 Task: Create a sub task Release to Production / Go Live for the task  Develop a new online tool for online volunteer sign-ups in the project Brighten , assign it to team member softage.5@softage.net and update the status of the sub task to  Completed , set the priority of the sub task to High
Action: Mouse moved to (480, 252)
Screenshot: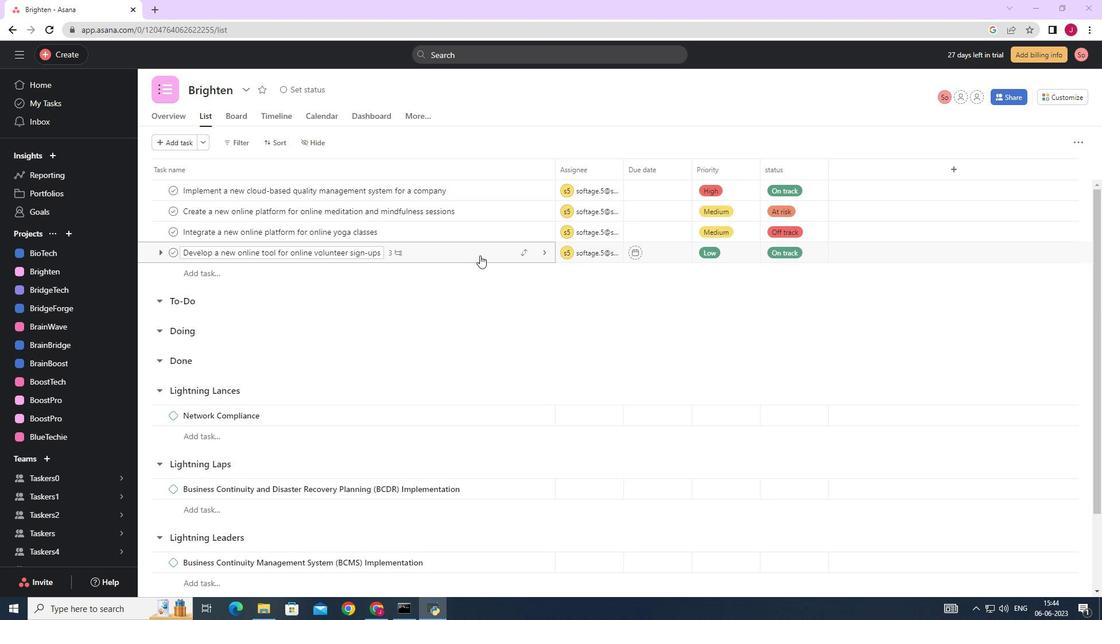 
Action: Mouse pressed left at (480, 252)
Screenshot: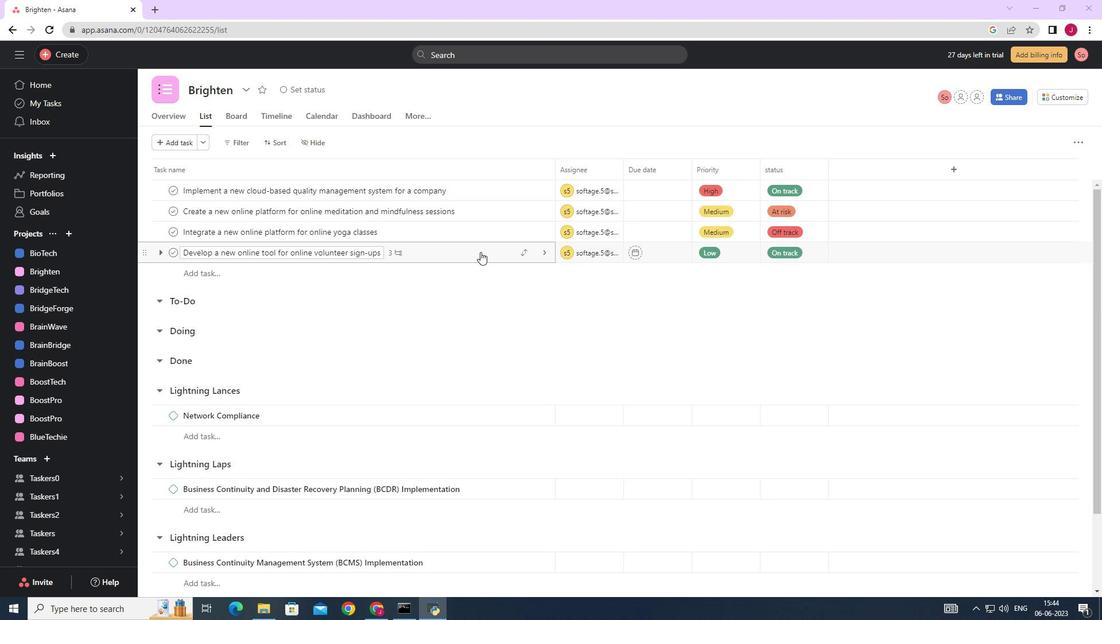 
Action: Mouse moved to (821, 345)
Screenshot: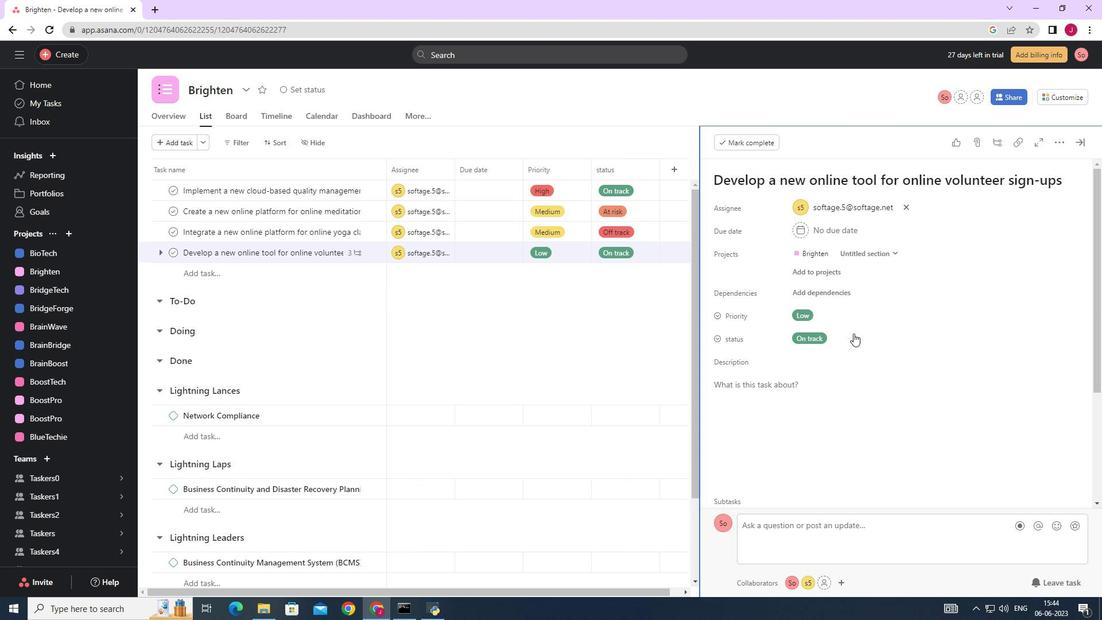 
Action: Mouse scrolled (821, 344) with delta (0, 0)
Screenshot: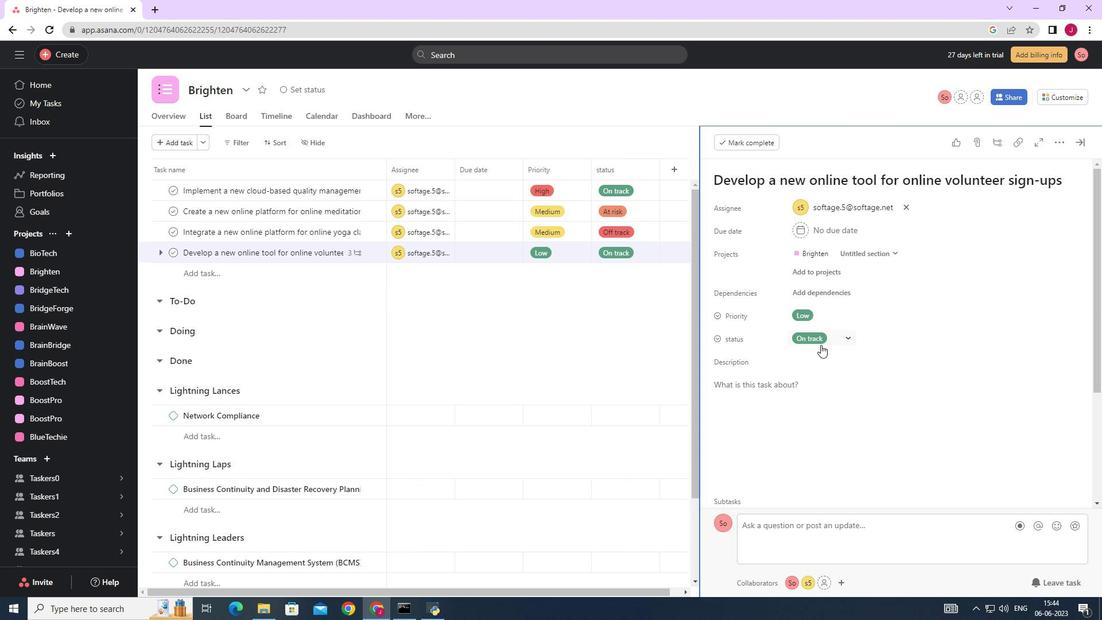 
Action: Mouse scrolled (821, 344) with delta (0, 0)
Screenshot: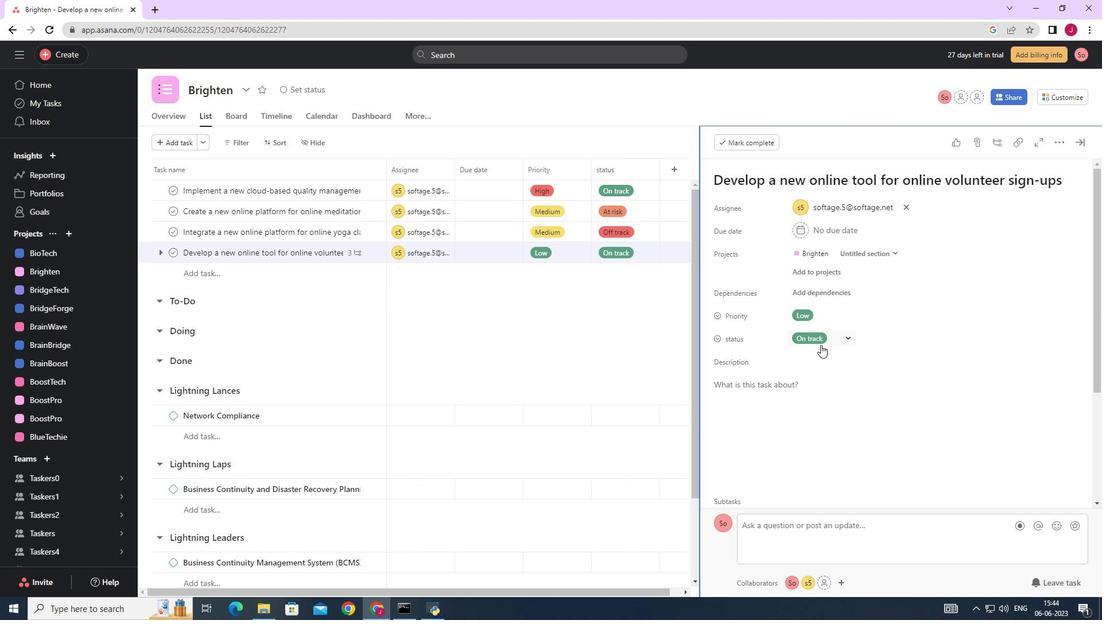 
Action: Mouse scrolled (821, 344) with delta (0, 0)
Screenshot: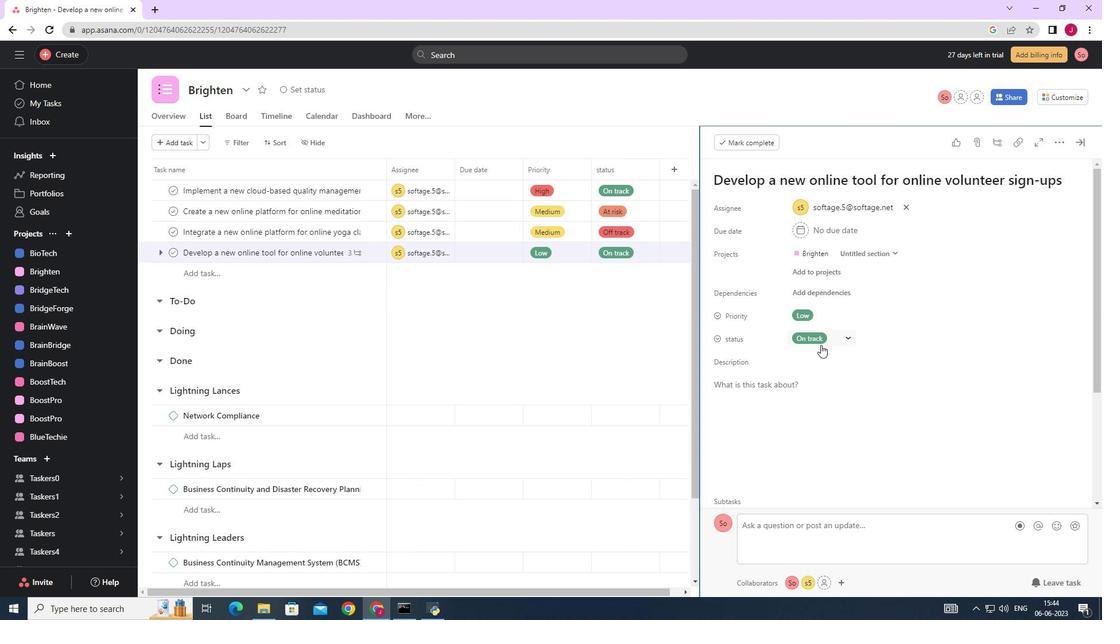 
Action: Mouse scrolled (821, 344) with delta (0, 0)
Screenshot: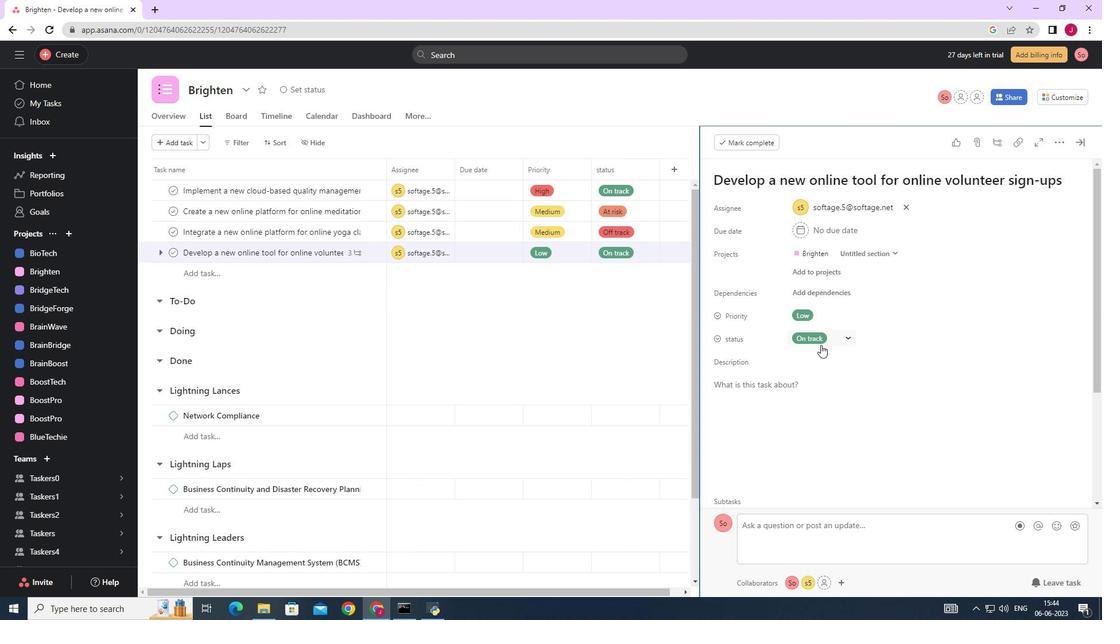 
Action: Mouse scrolled (821, 344) with delta (0, 0)
Screenshot: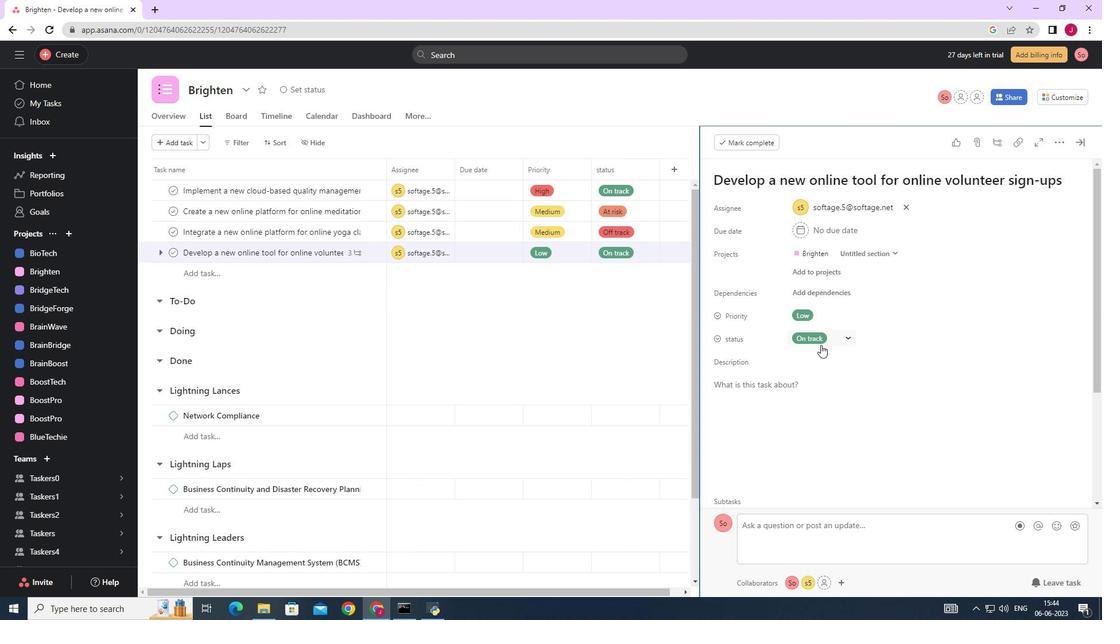 
Action: Mouse scrolled (821, 344) with delta (0, 0)
Screenshot: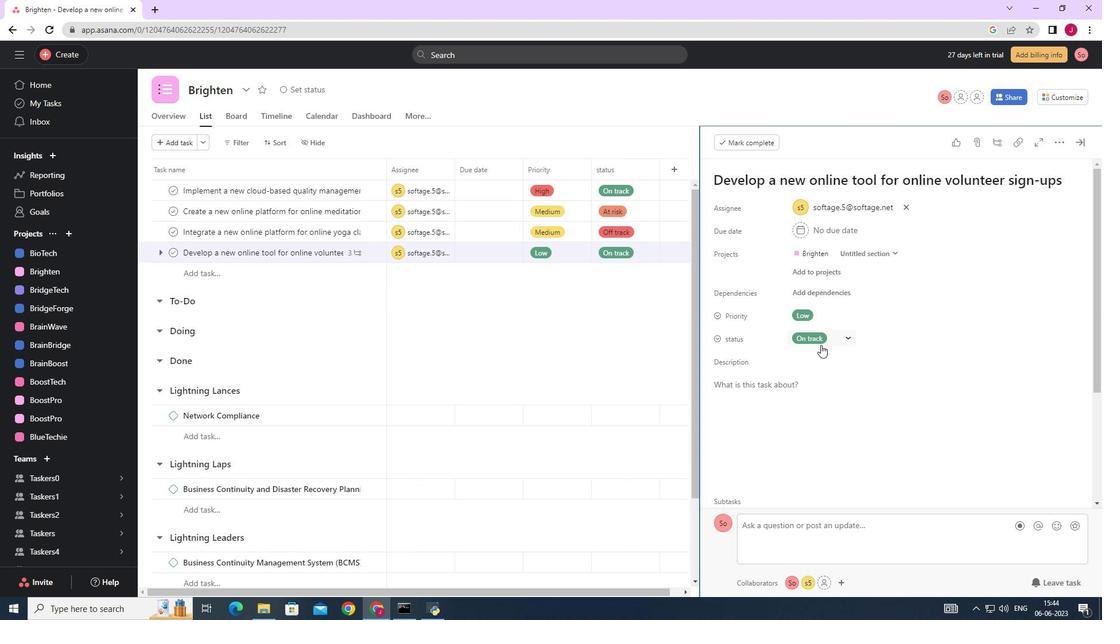 
Action: Mouse moved to (744, 416)
Screenshot: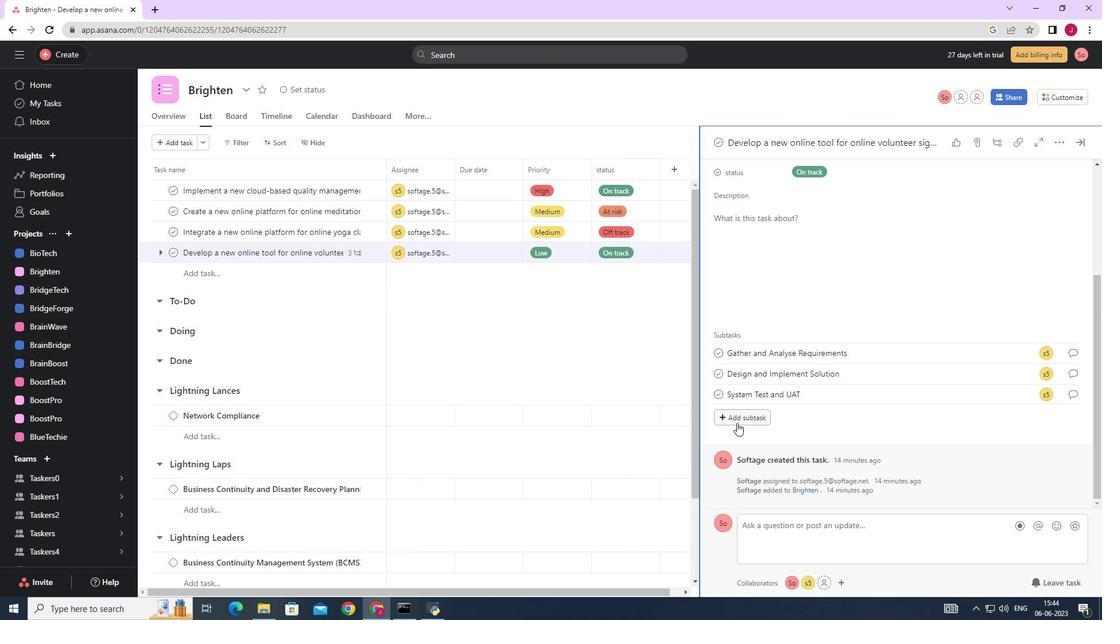 
Action: Mouse pressed left at (744, 416)
Screenshot: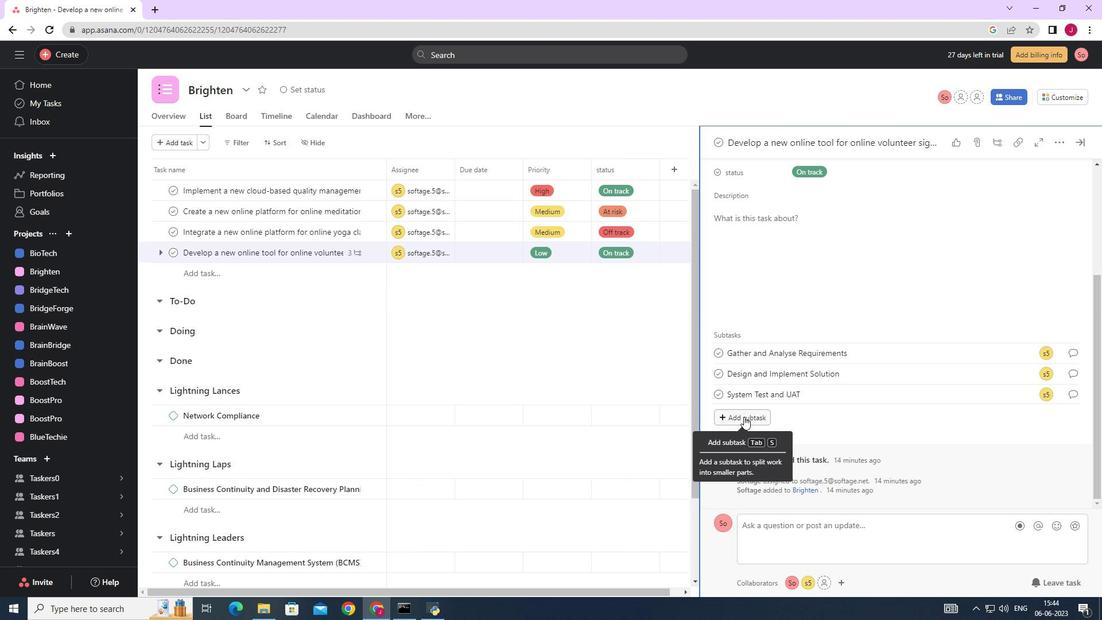 
Action: Key pressed <Key.caps_lock><Key.caps_lock>r<Key.caps_lock>ELEASE<Key.space>TO<Key.space>PRODUCTION<Key.space>/<Key.space><Key.caps_lock>g<Key.caps_lock>O<Key.space><Key.caps_lock>l<Key.caps_lock>IVE
Screenshot: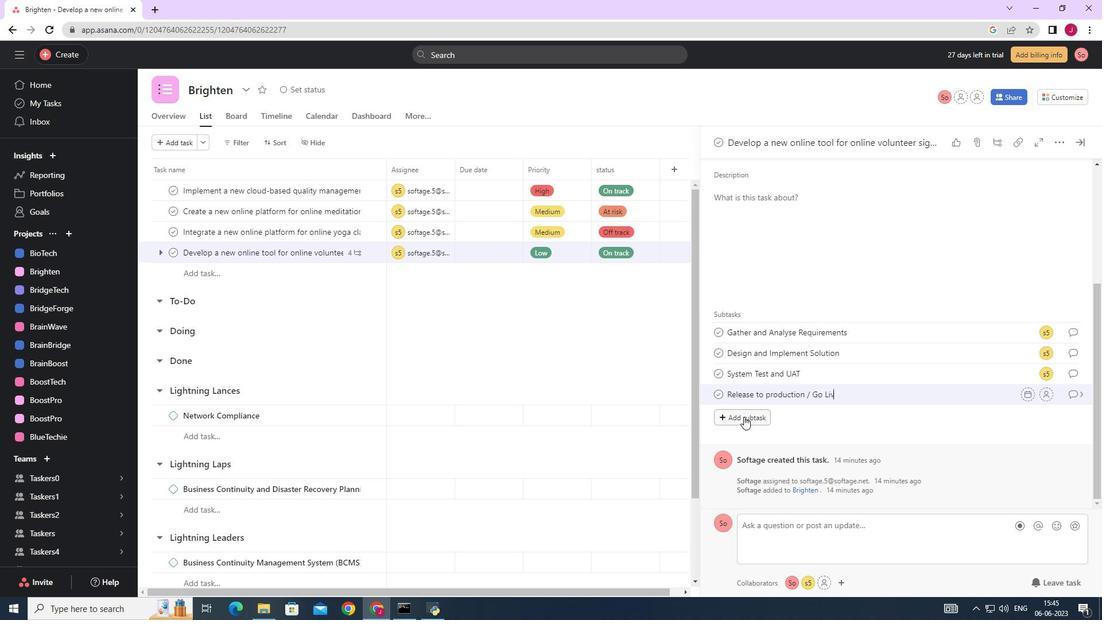 
Action: Mouse moved to (1045, 395)
Screenshot: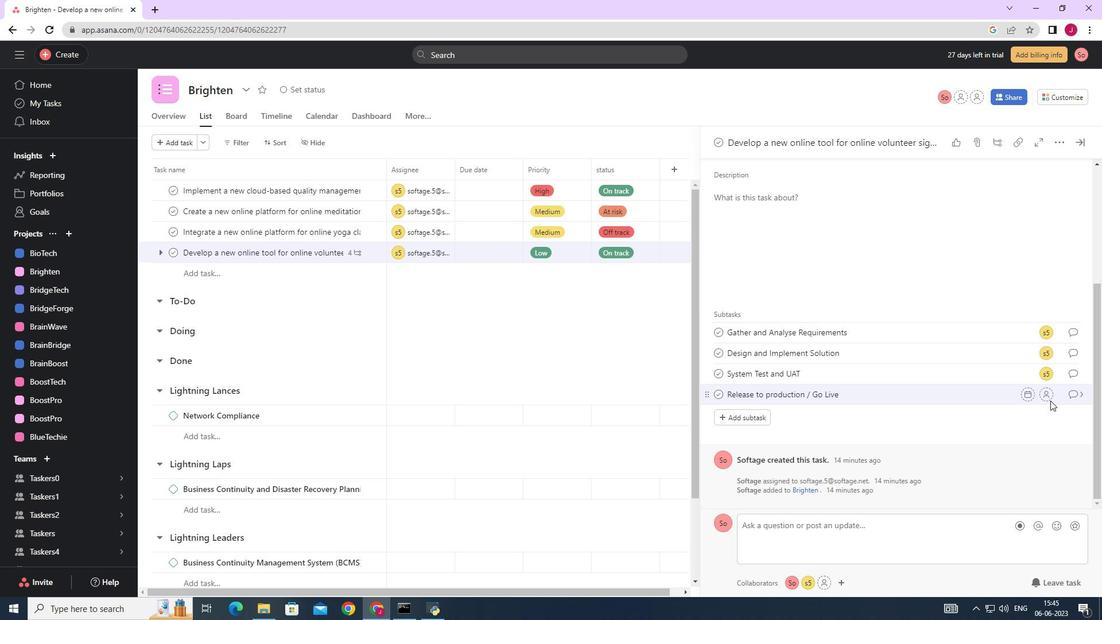 
Action: Mouse pressed left at (1045, 395)
Screenshot: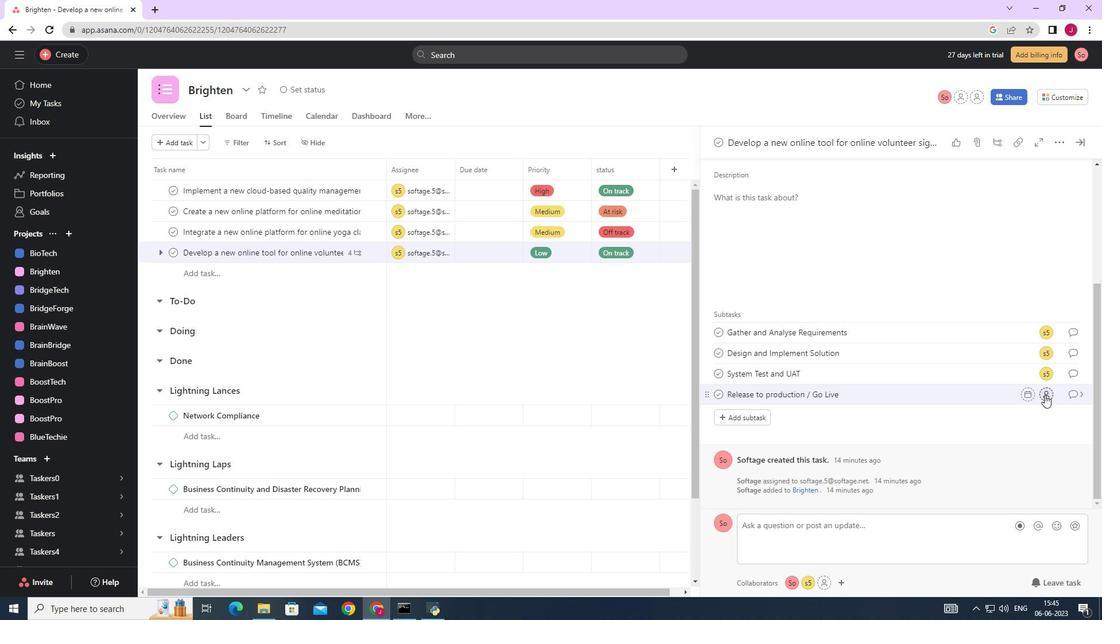 
Action: Key pressed SOFTAGE.5
Screenshot: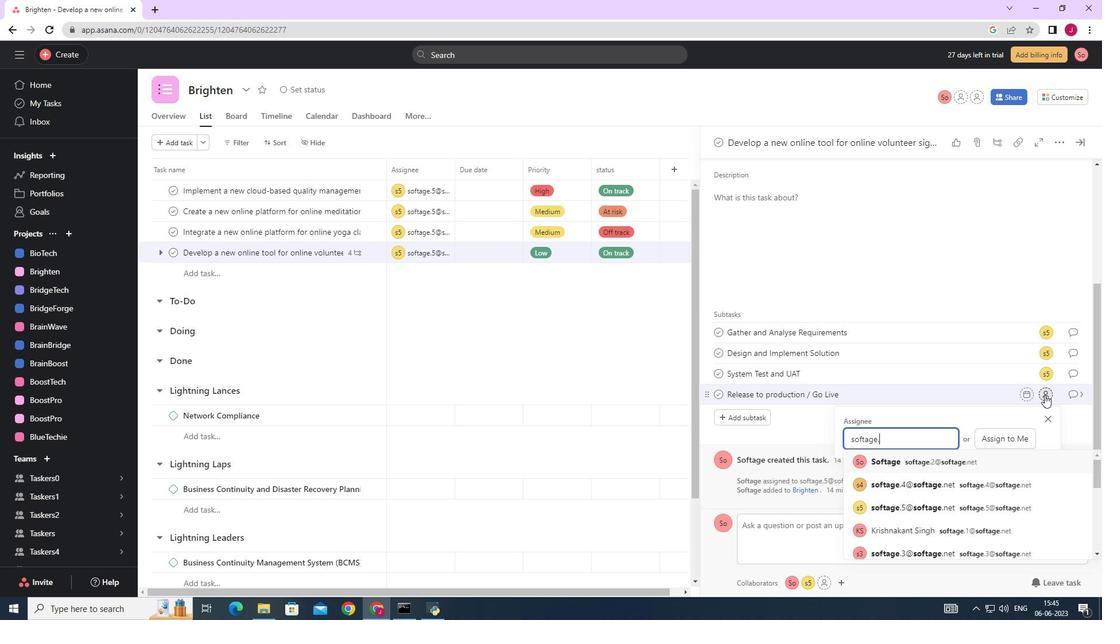 
Action: Mouse moved to (941, 461)
Screenshot: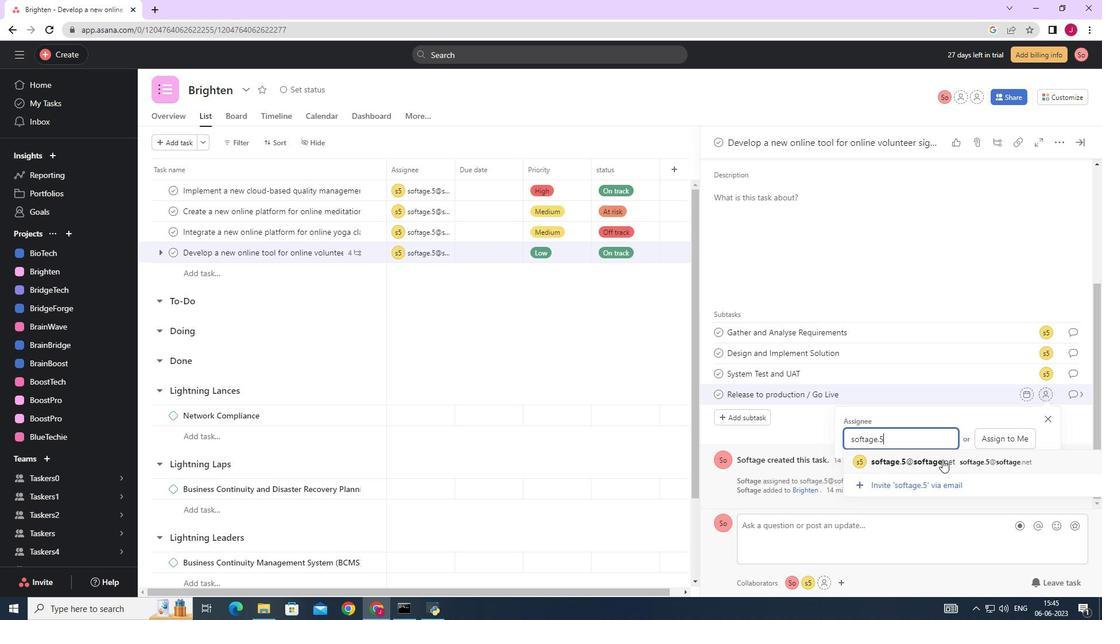 
Action: Mouse pressed left at (941, 461)
Screenshot: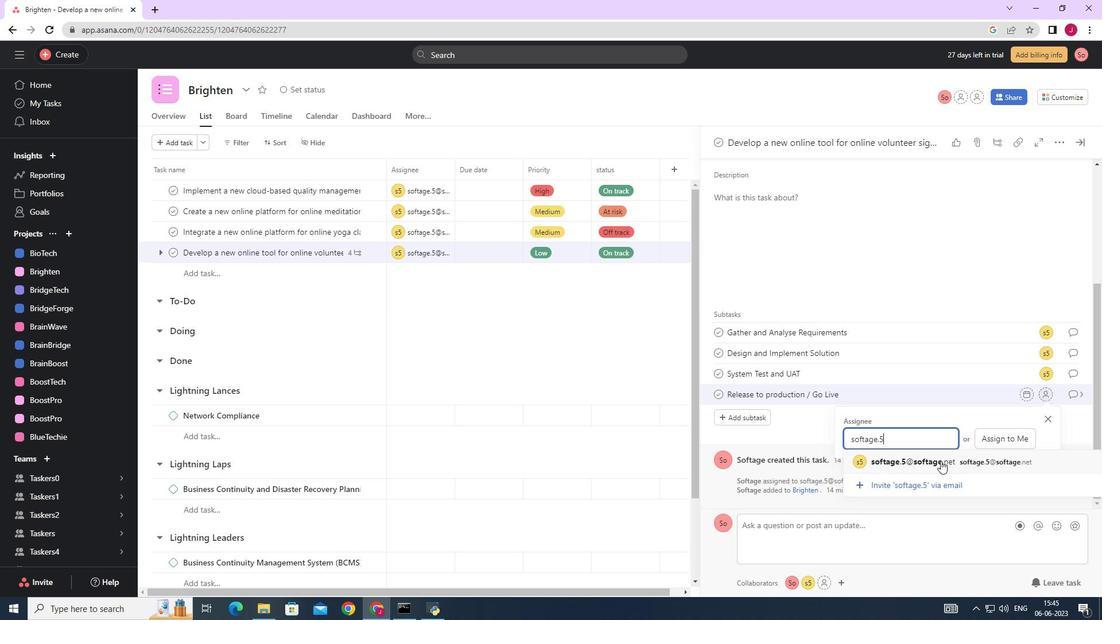 
Action: Mouse moved to (1073, 394)
Screenshot: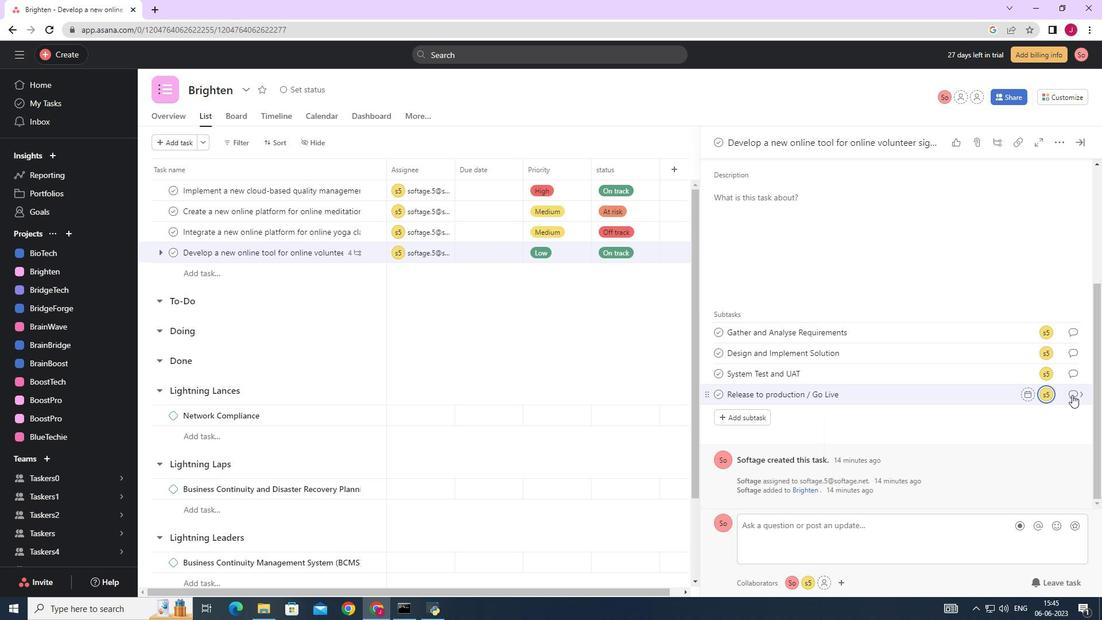 
Action: Mouse pressed left at (1073, 394)
Screenshot: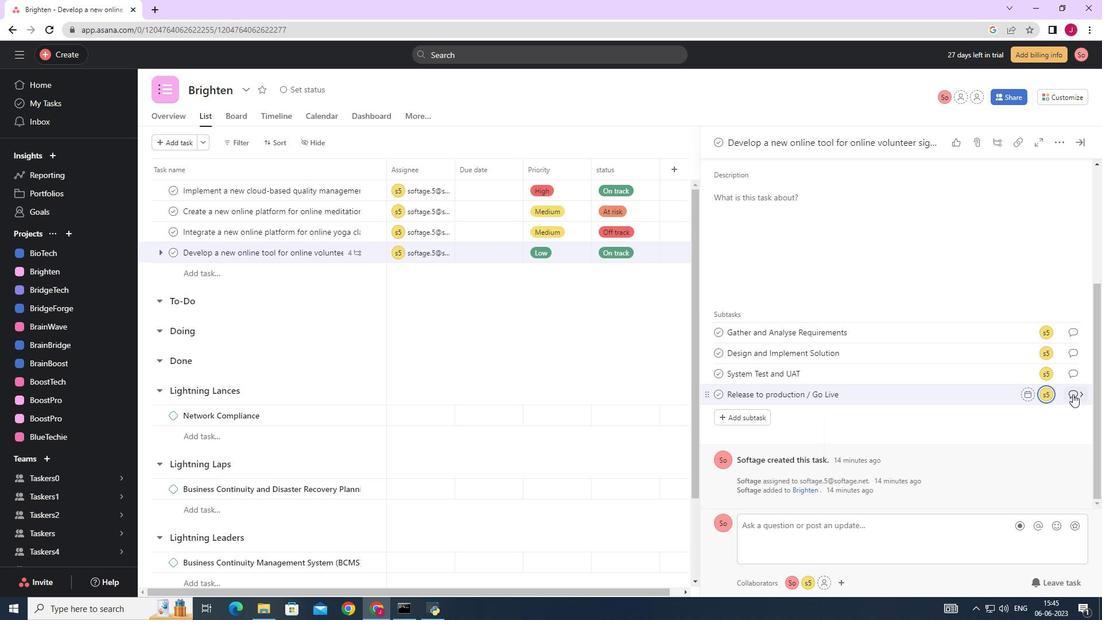 
Action: Mouse moved to (773, 300)
Screenshot: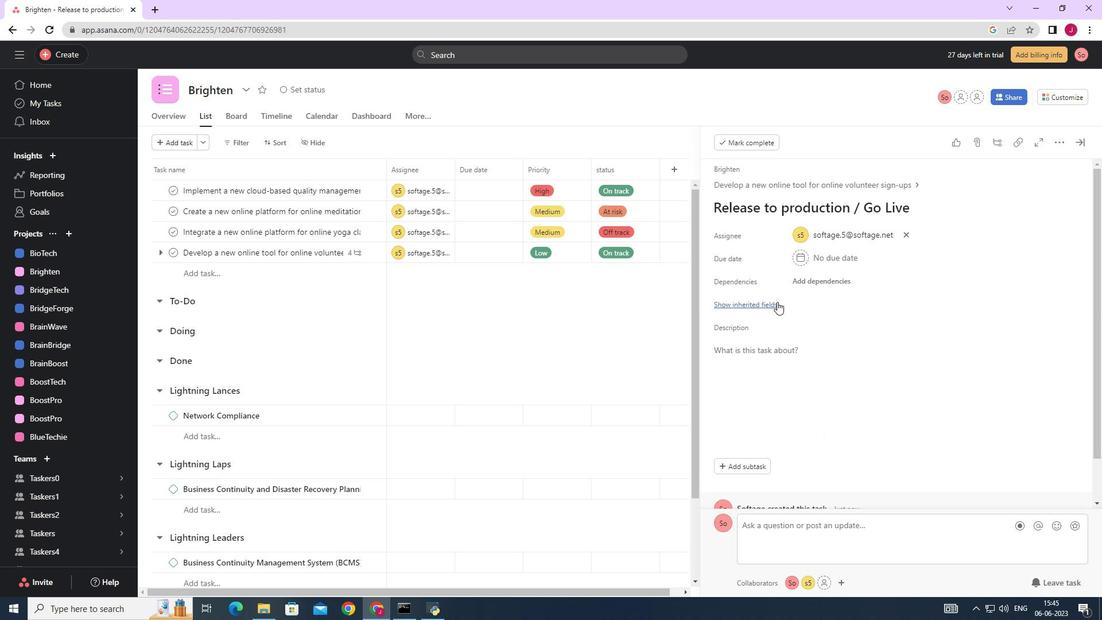 
Action: Mouse pressed left at (773, 300)
Screenshot: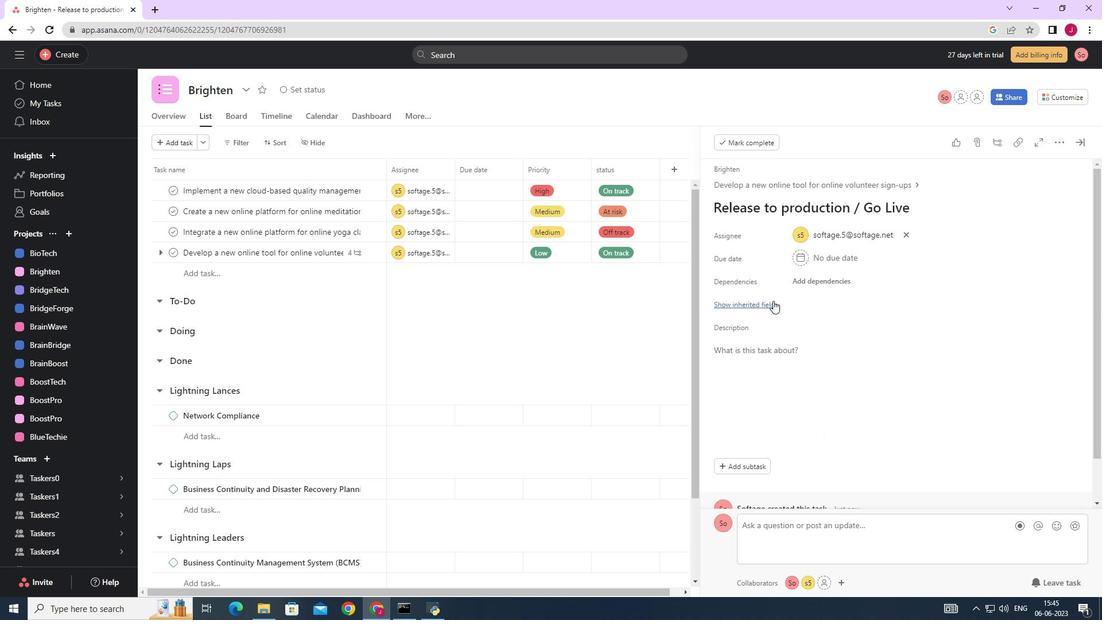 
Action: Mouse moved to (809, 326)
Screenshot: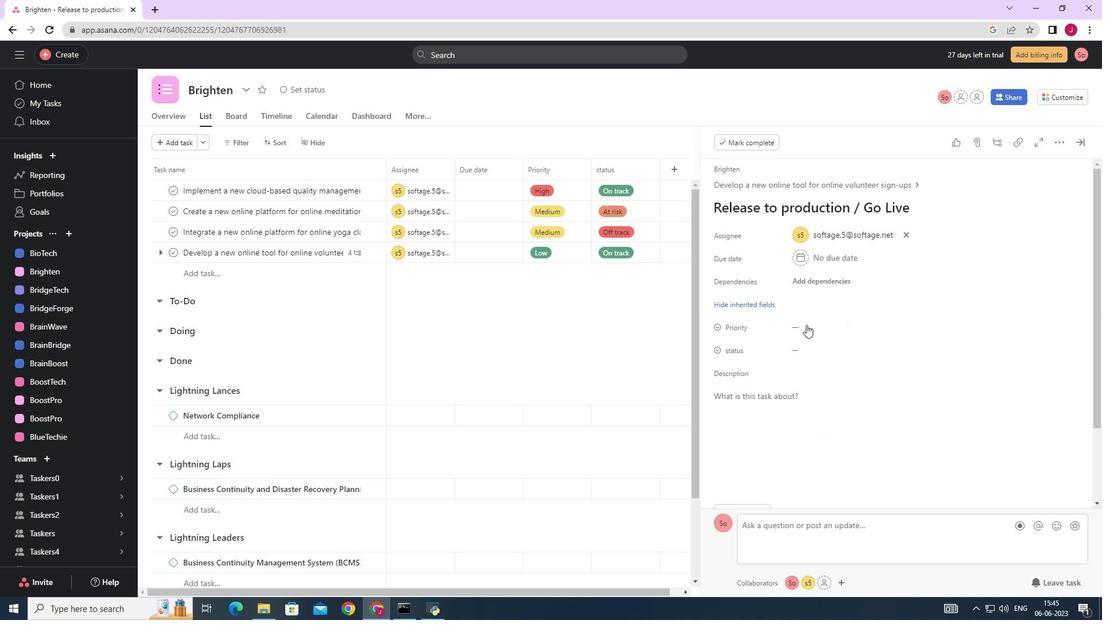 
Action: Mouse pressed left at (809, 326)
Screenshot: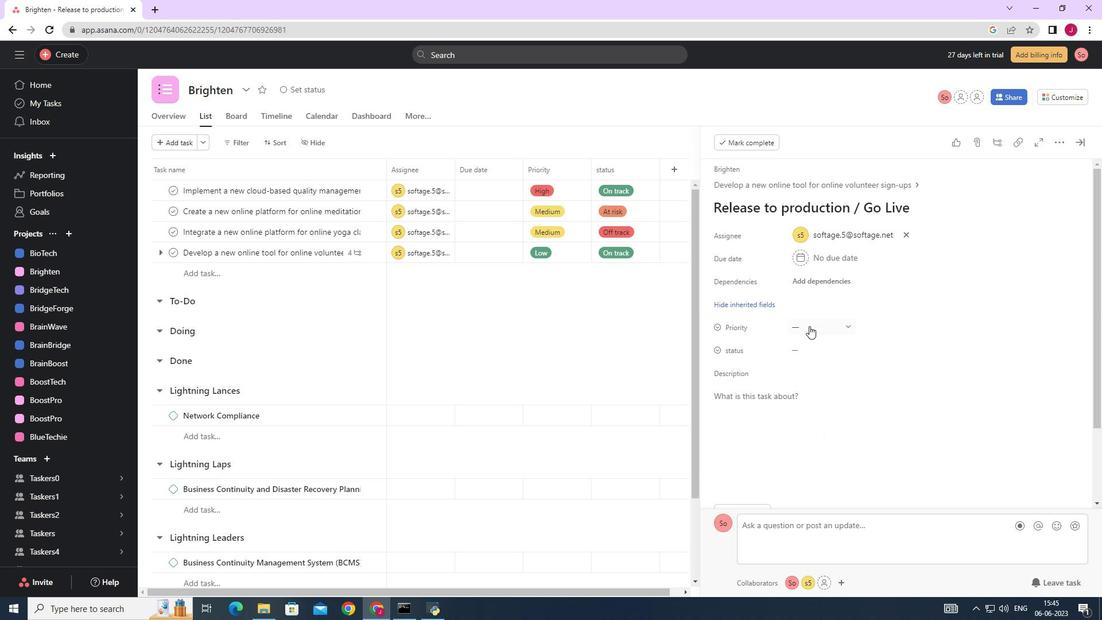 
Action: Mouse moved to (823, 369)
Screenshot: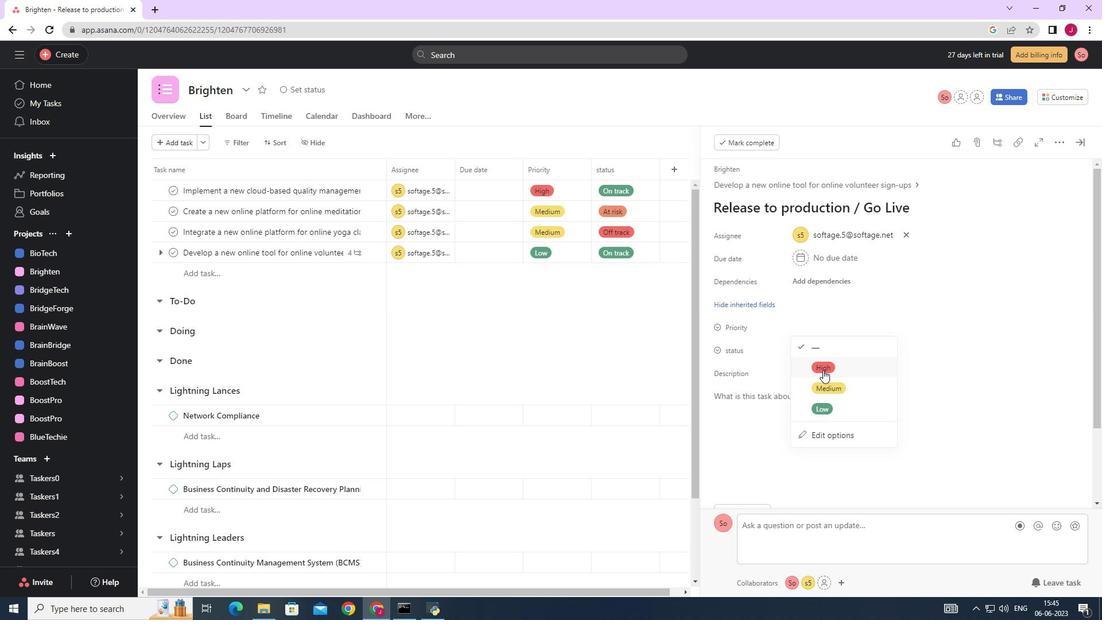 
Action: Mouse pressed left at (823, 369)
Screenshot: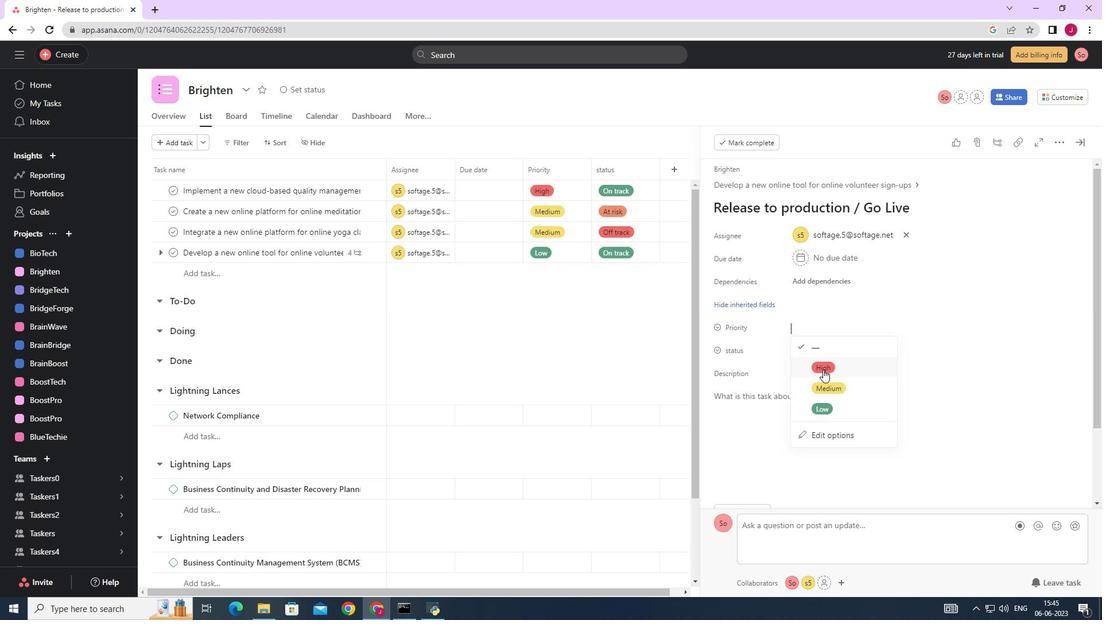 
Action: Mouse moved to (817, 350)
Screenshot: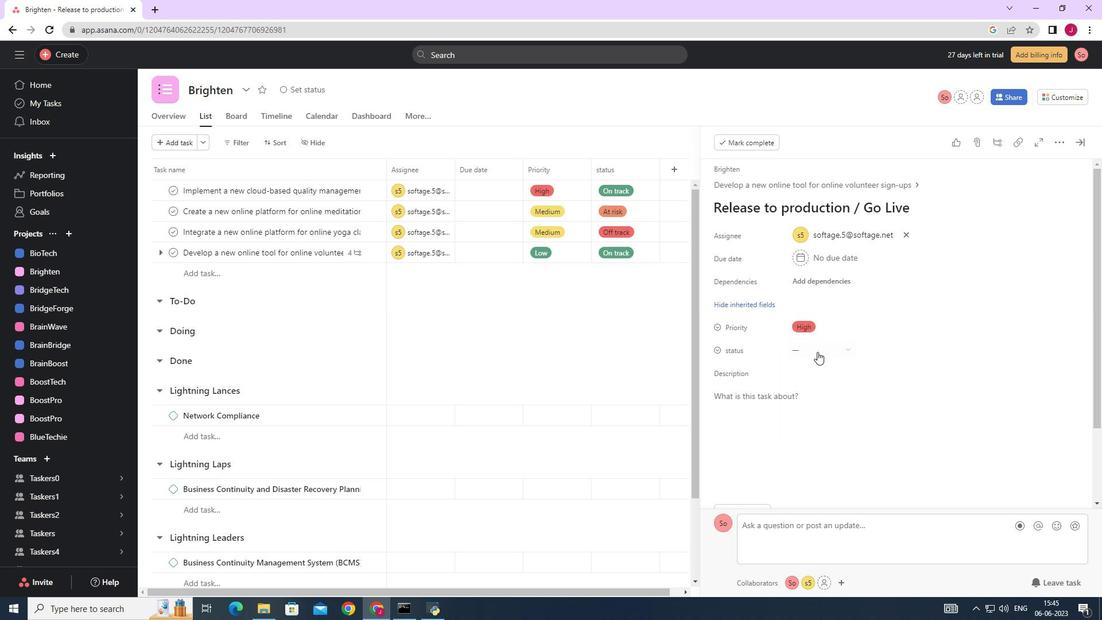 
Action: Mouse pressed left at (817, 350)
Screenshot: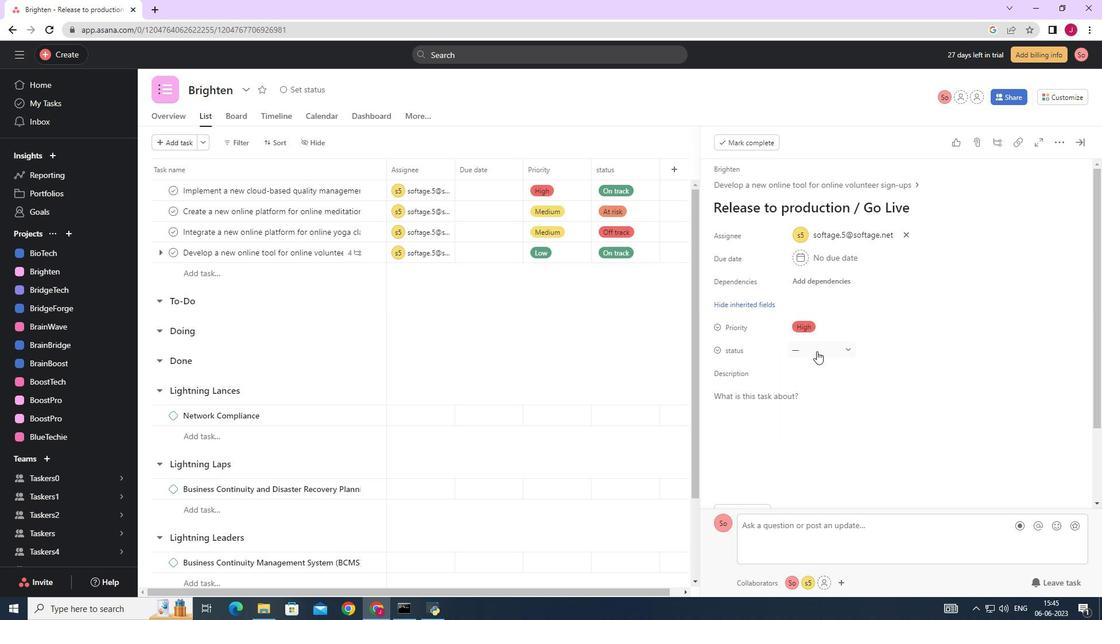 
Action: Mouse moved to (836, 452)
Screenshot: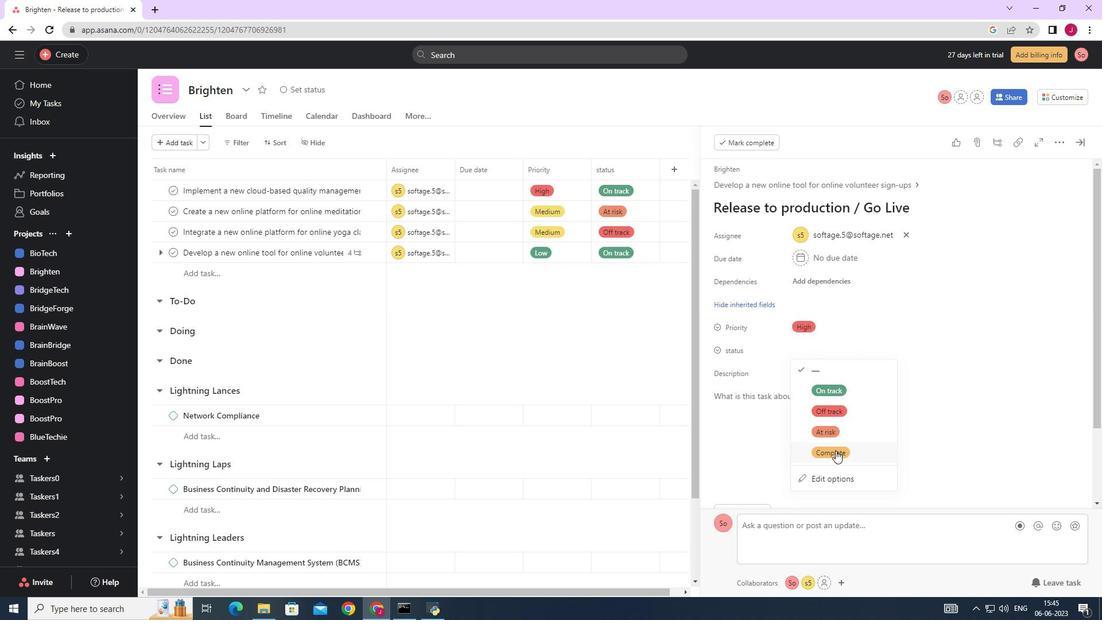 
Action: Mouse pressed left at (836, 452)
Screenshot: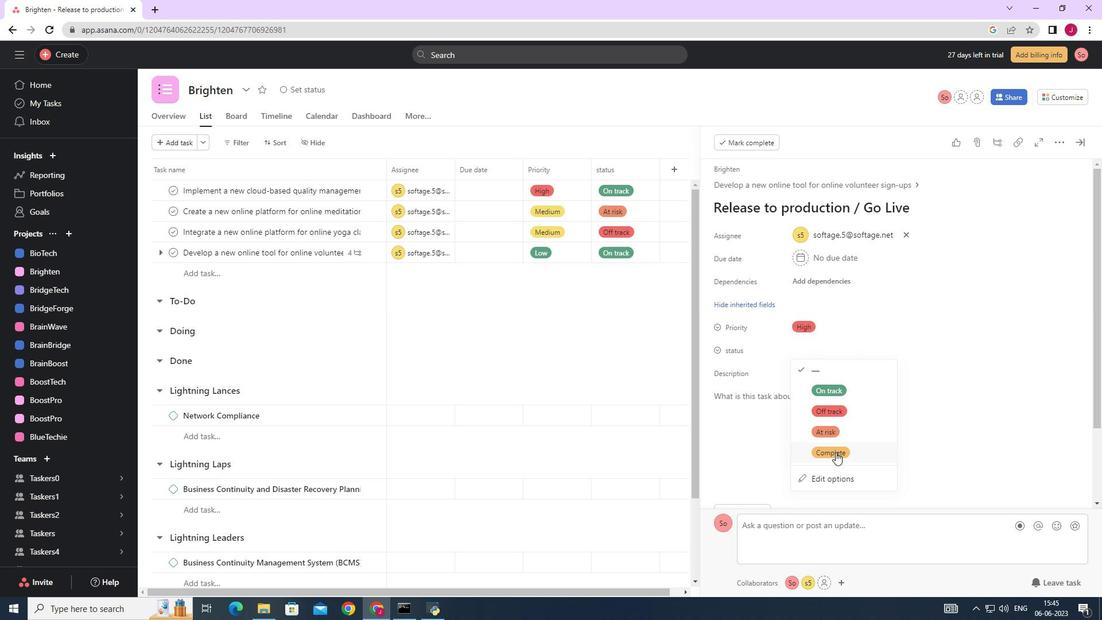 
Action: Mouse moved to (1078, 144)
Screenshot: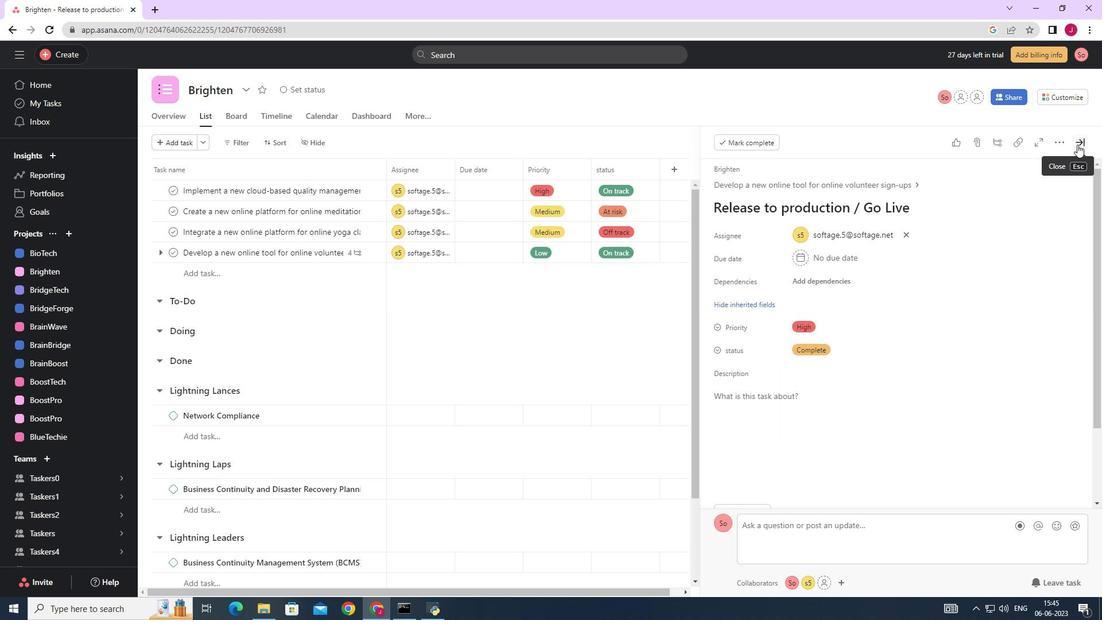 
Action: Mouse pressed left at (1078, 144)
Screenshot: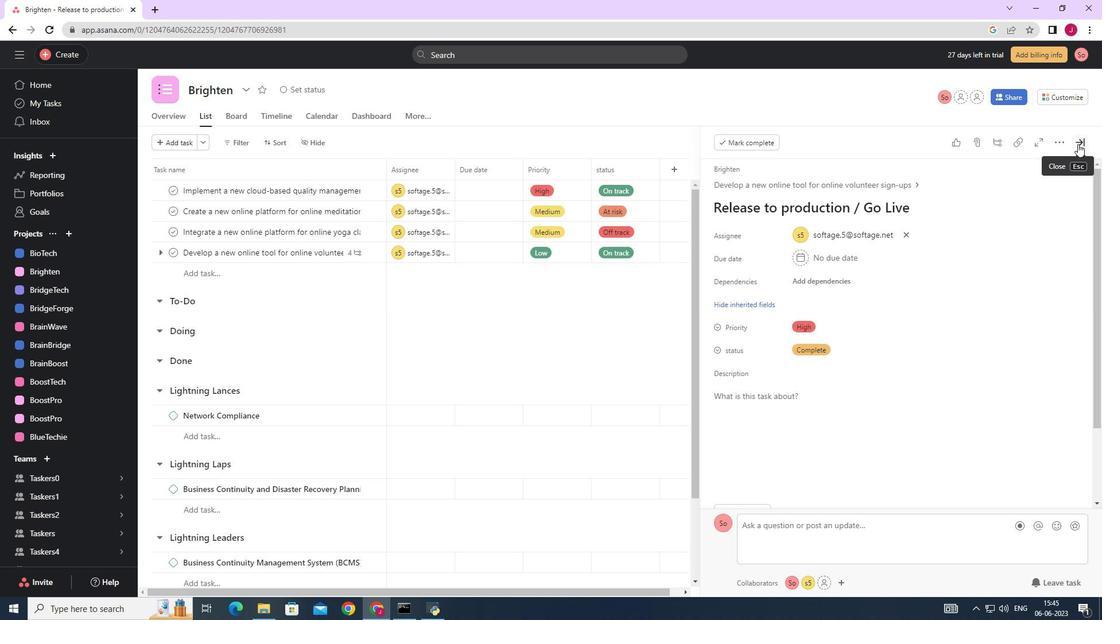 
Action: Mouse moved to (931, 177)
Screenshot: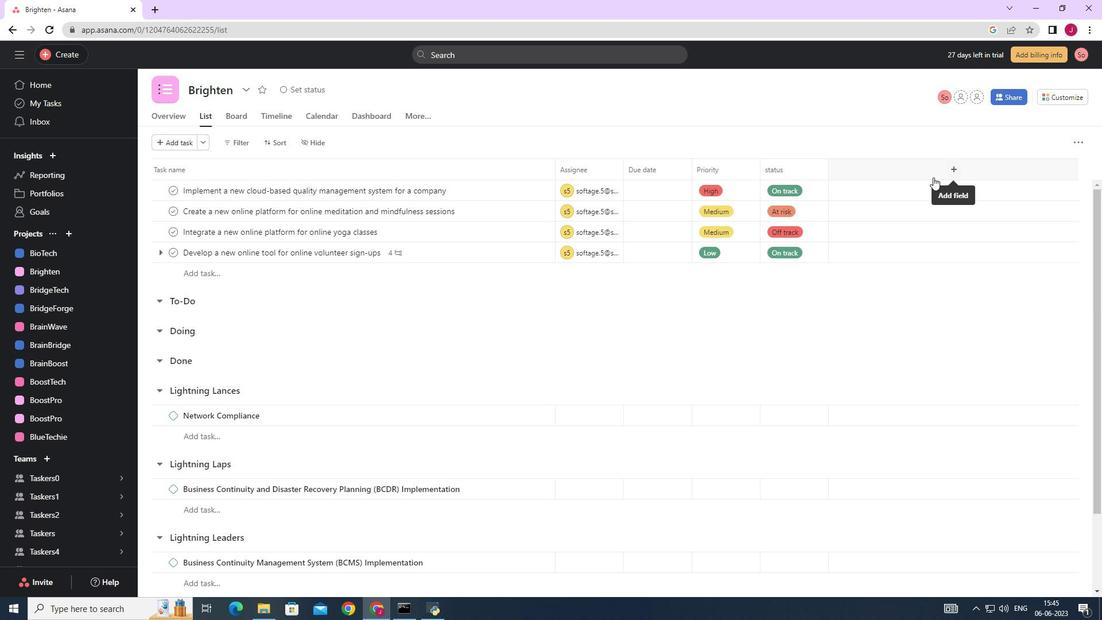 
